 Task: In the  document journal.html Use the feature 'and check spelling and grammer' Change font style of header to '23' Select the body of letter and change paragraph spacing to  1.5
Action: Mouse moved to (200, 73)
Screenshot: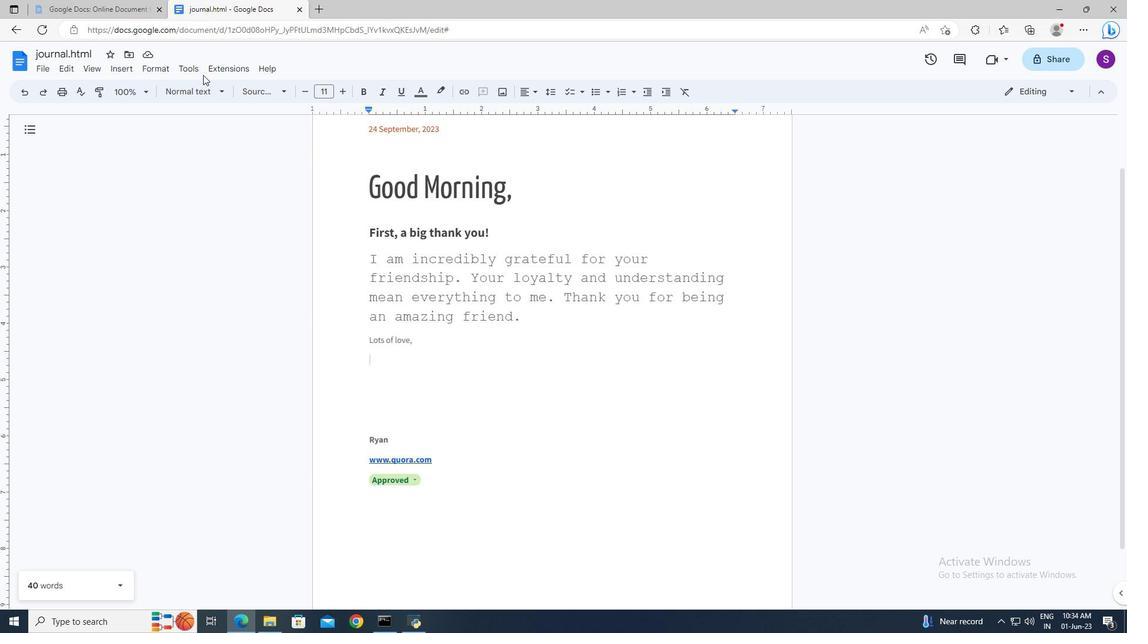 
Action: Mouse pressed left at (200, 73)
Screenshot: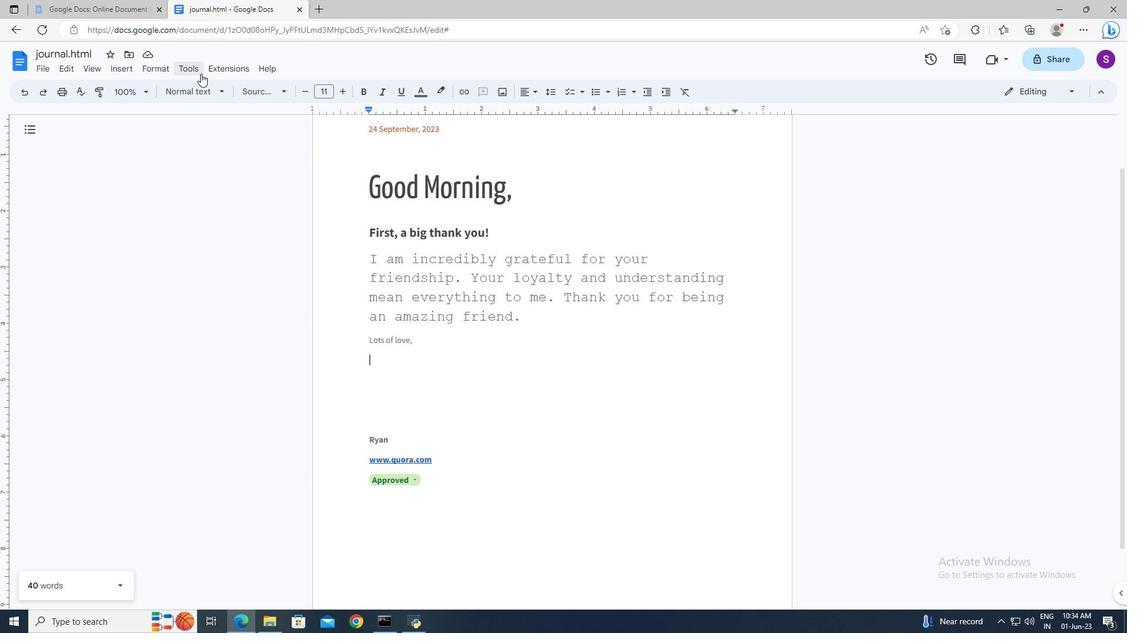 
Action: Mouse moved to (412, 89)
Screenshot: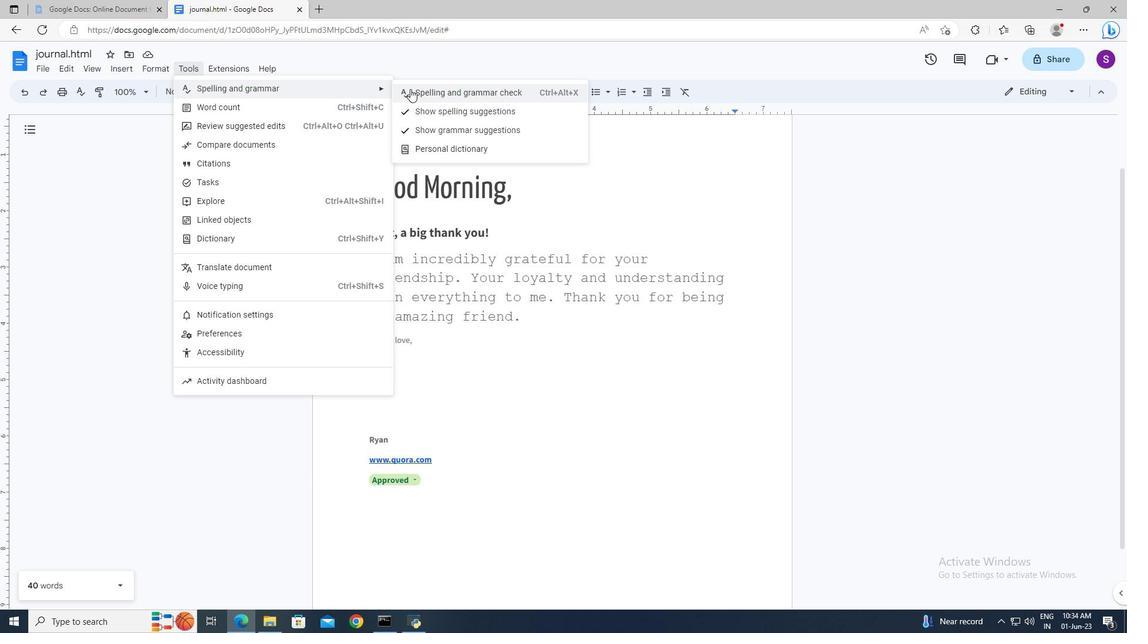 
Action: Mouse pressed left at (412, 89)
Screenshot: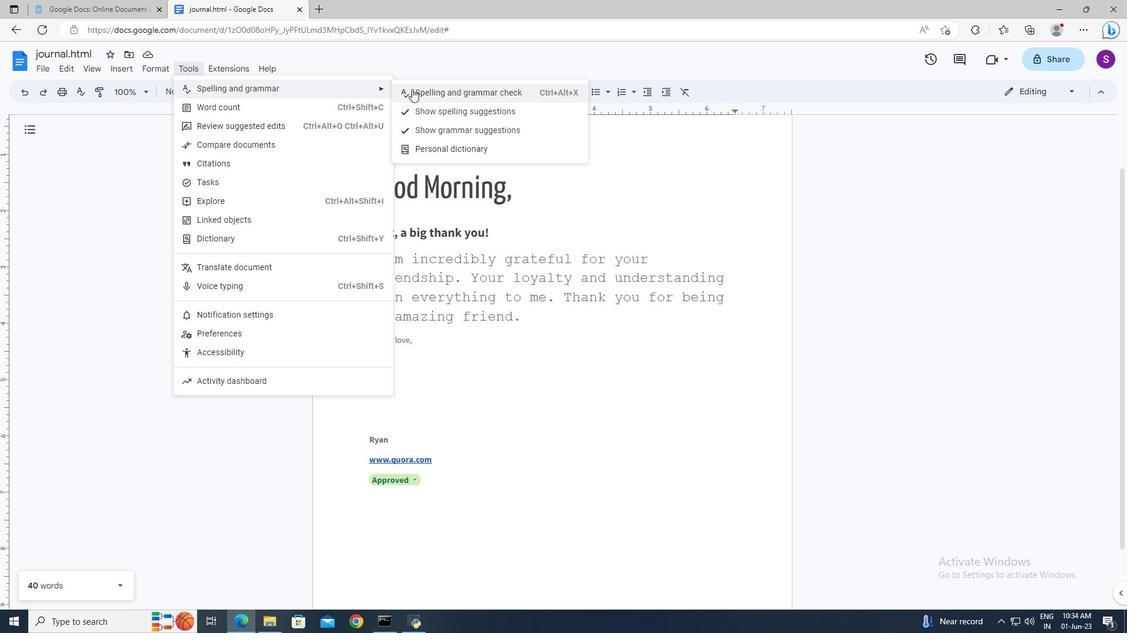 
Action: Mouse moved to (410, 207)
Screenshot: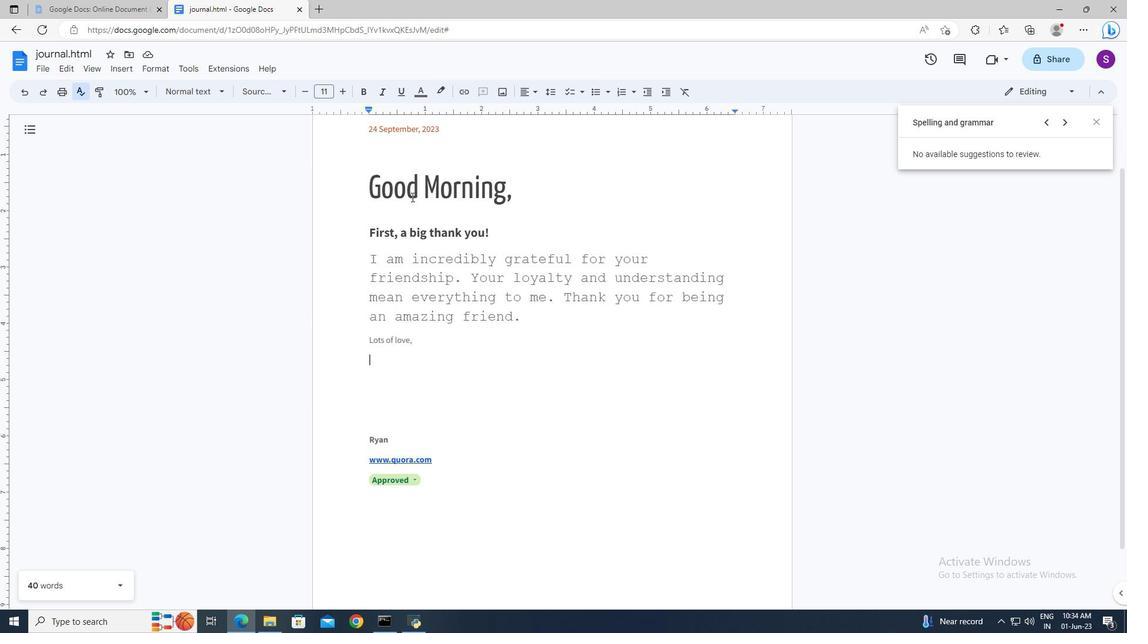 
Action: Mouse scrolled (410, 207) with delta (0, 0)
Screenshot: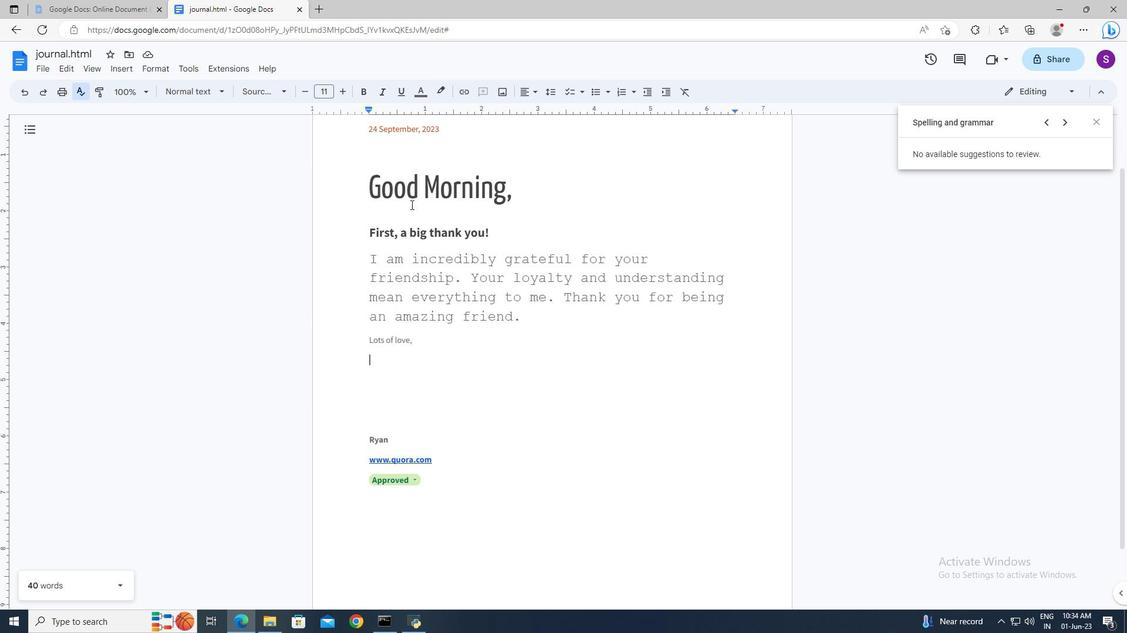 
Action: Mouse moved to (410, 207)
Screenshot: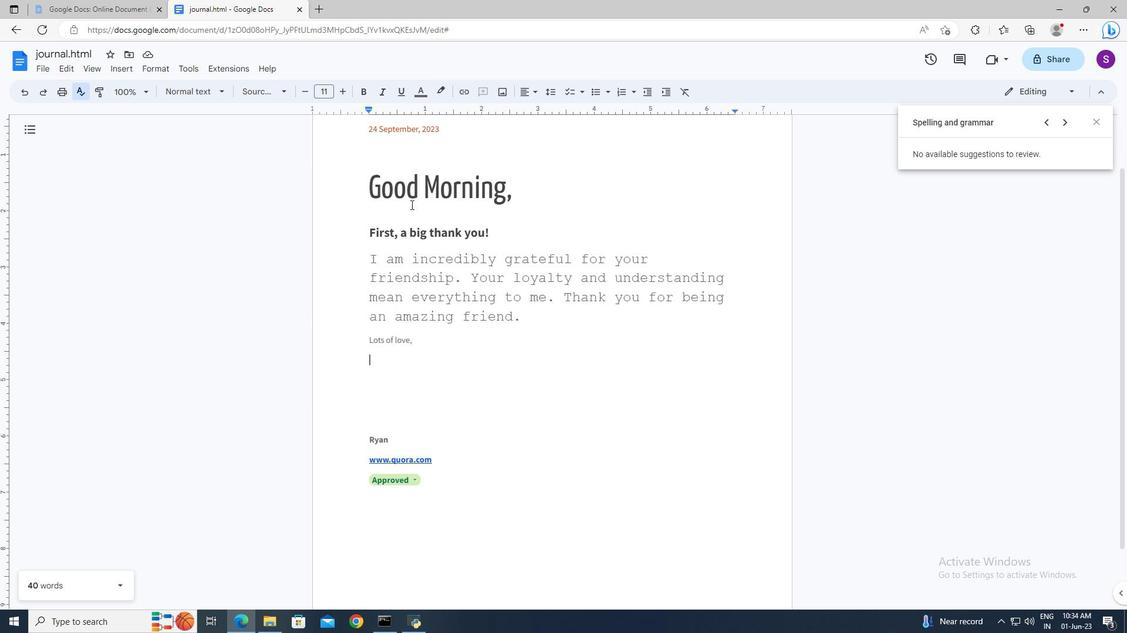 
Action: Mouse scrolled (410, 208) with delta (0, 0)
Screenshot: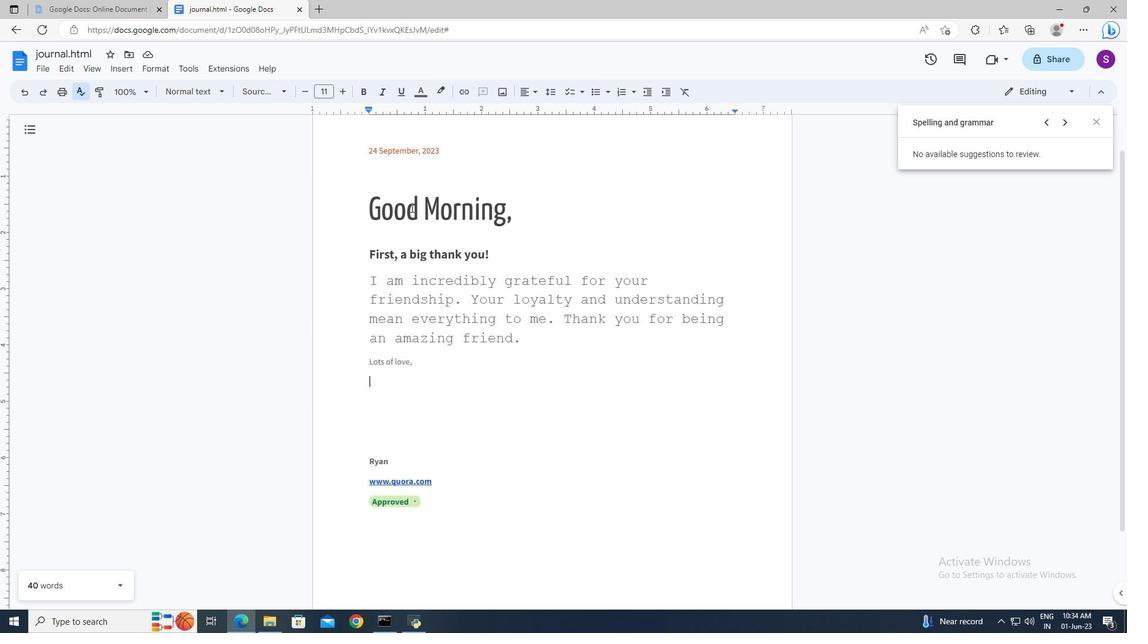 
Action: Mouse scrolled (410, 208) with delta (0, 0)
Screenshot: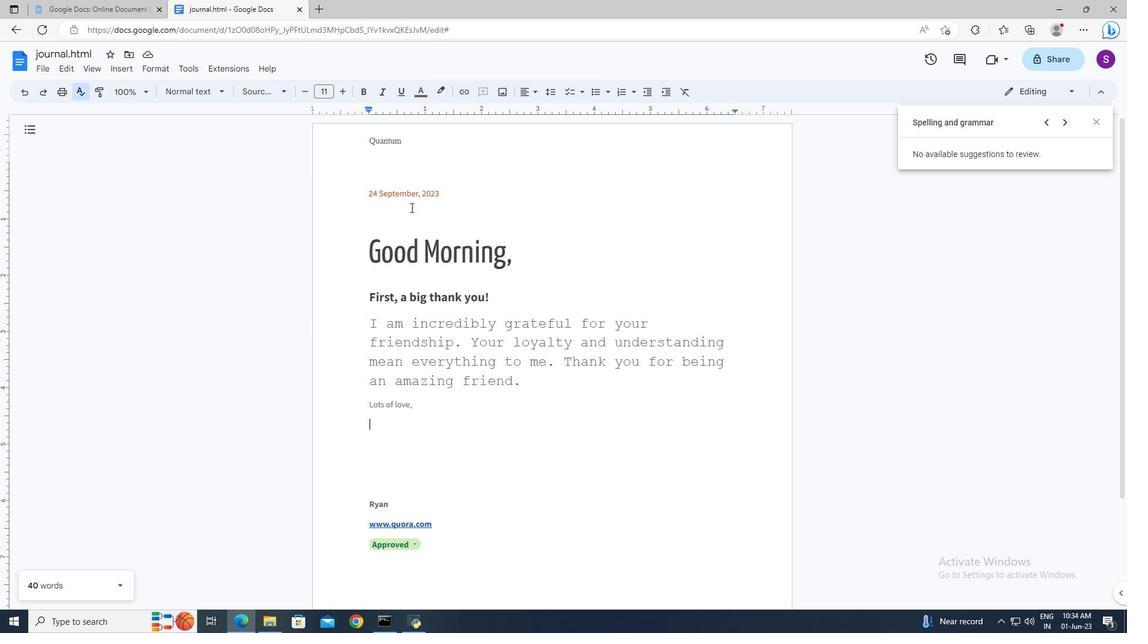 
Action: Mouse moved to (369, 140)
Screenshot: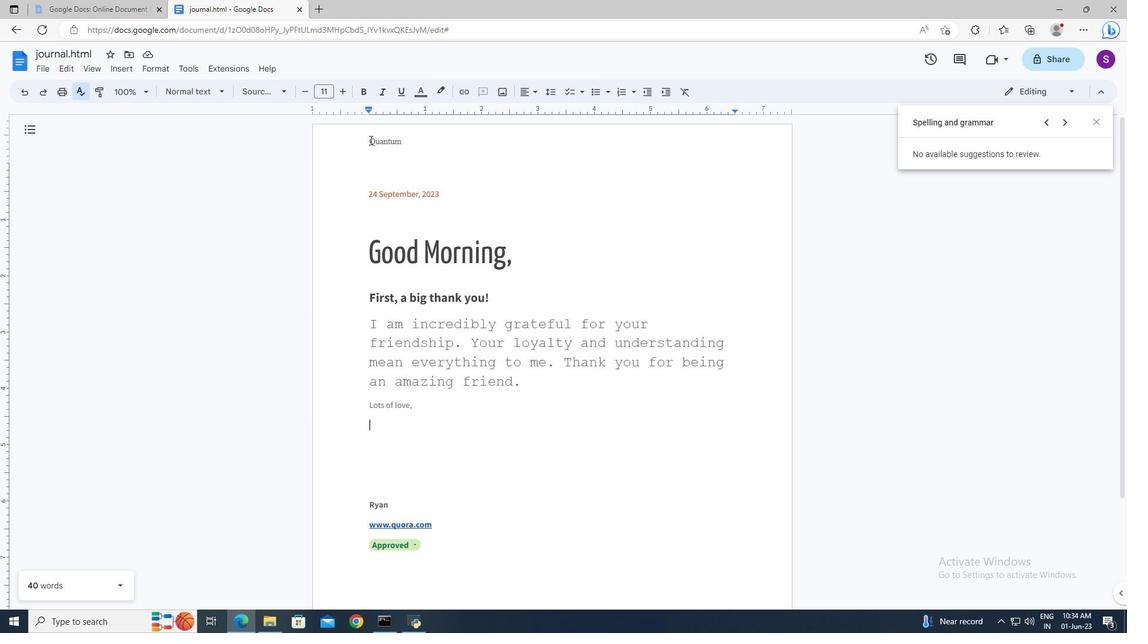
Action: Mouse pressed left at (369, 140)
Screenshot: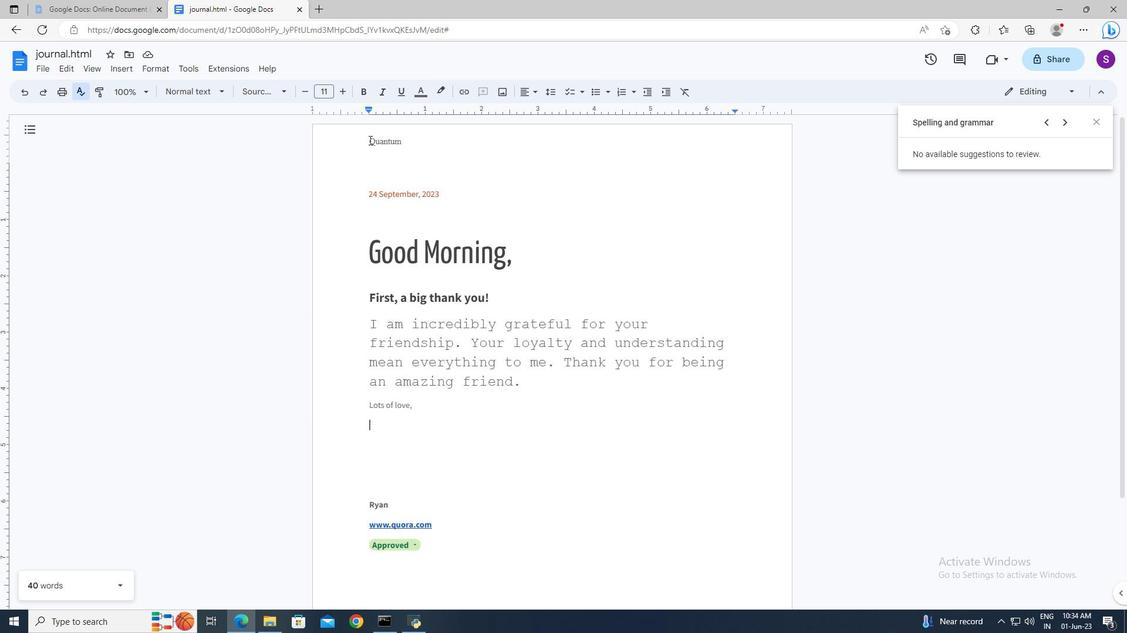 
Action: Mouse pressed left at (369, 140)
Screenshot: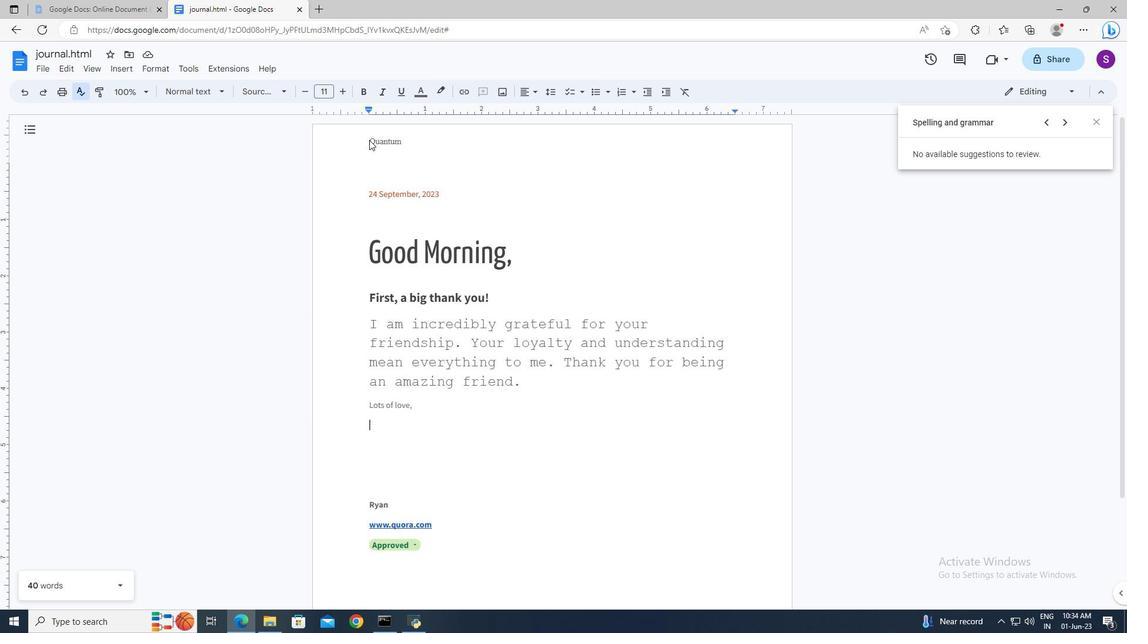 
Action: Key pressed <Key.shift><Key.down>
Screenshot: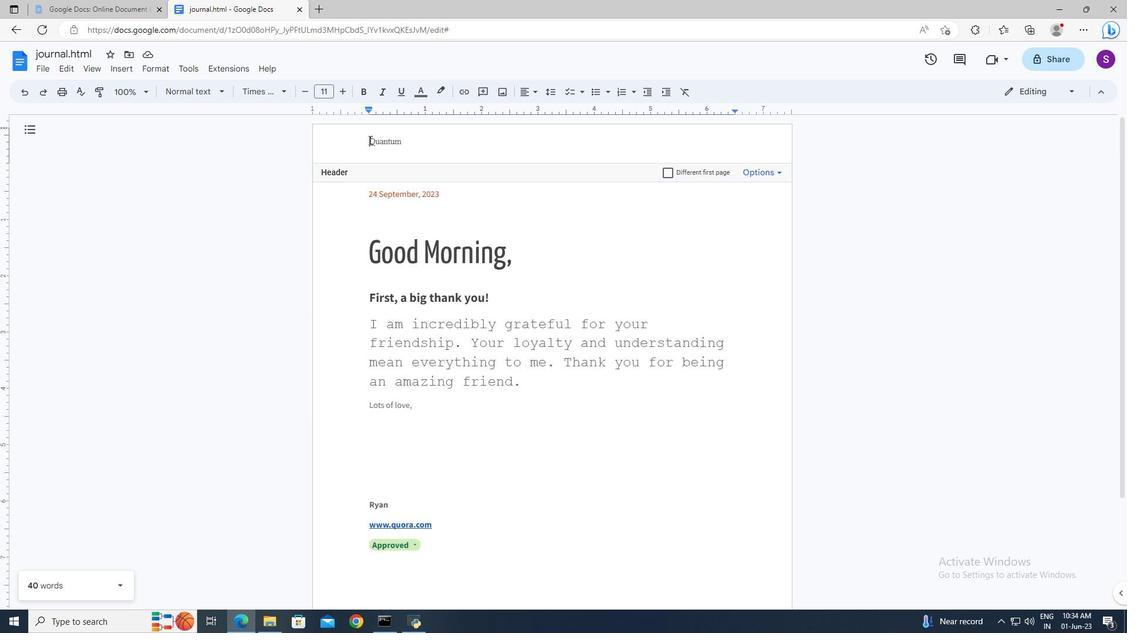 
Action: Mouse moved to (329, 92)
Screenshot: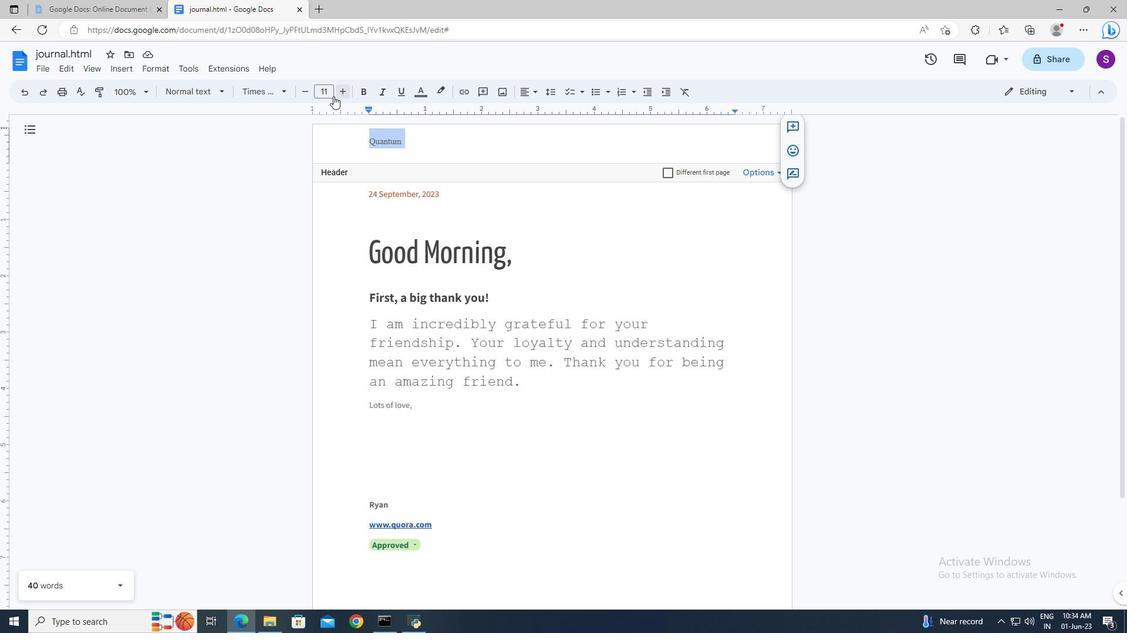 
Action: Mouse pressed left at (329, 92)
Screenshot: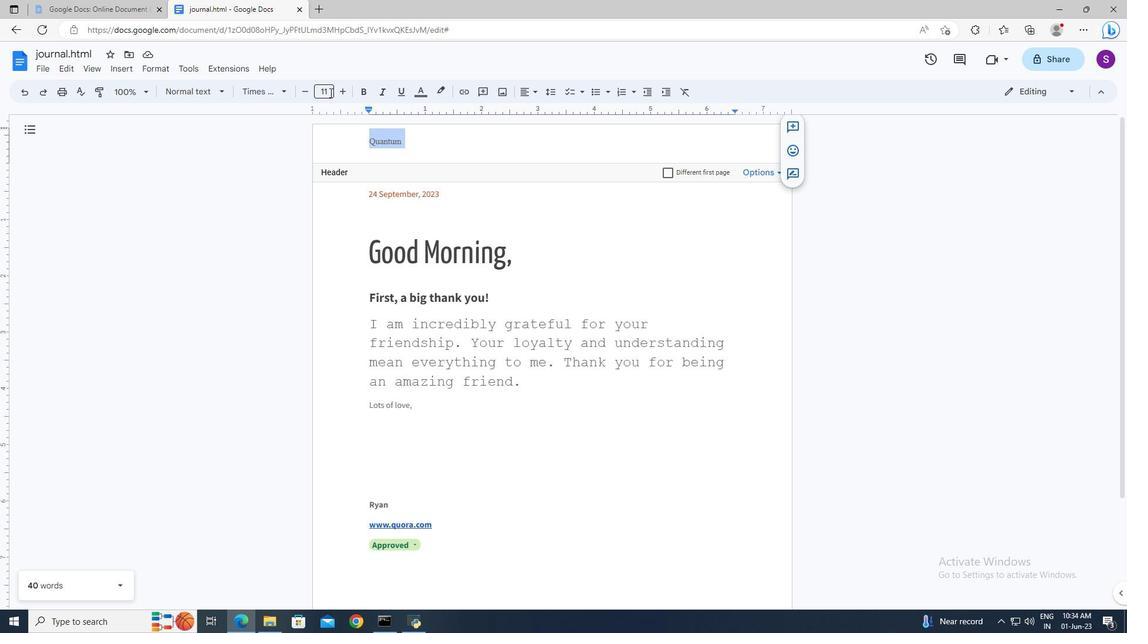 
Action: Key pressed 23<Key.enter>
Screenshot: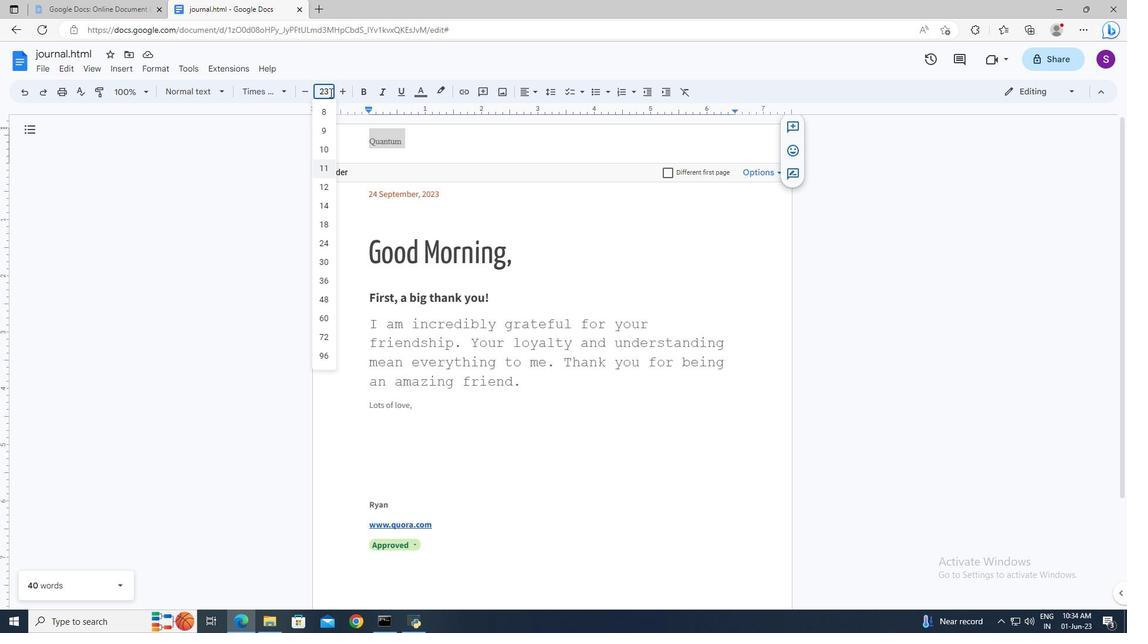 
Action: Mouse moved to (367, 327)
Screenshot: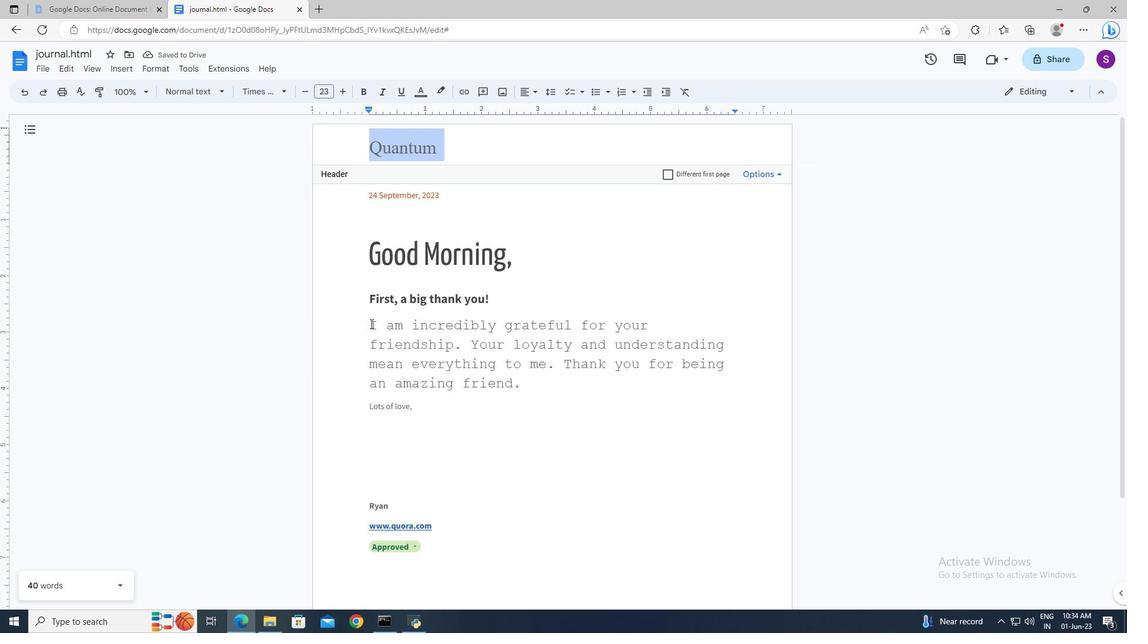 
Action: Mouse pressed left at (367, 327)
Screenshot: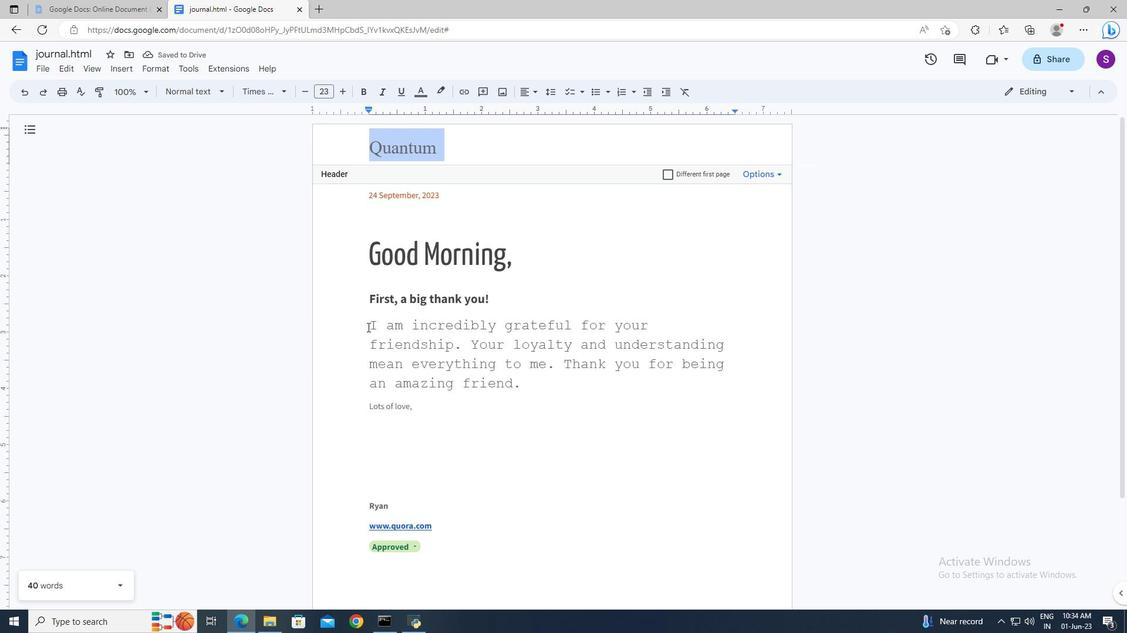 
Action: Key pressed <Key.shift><Key.down>
Screenshot: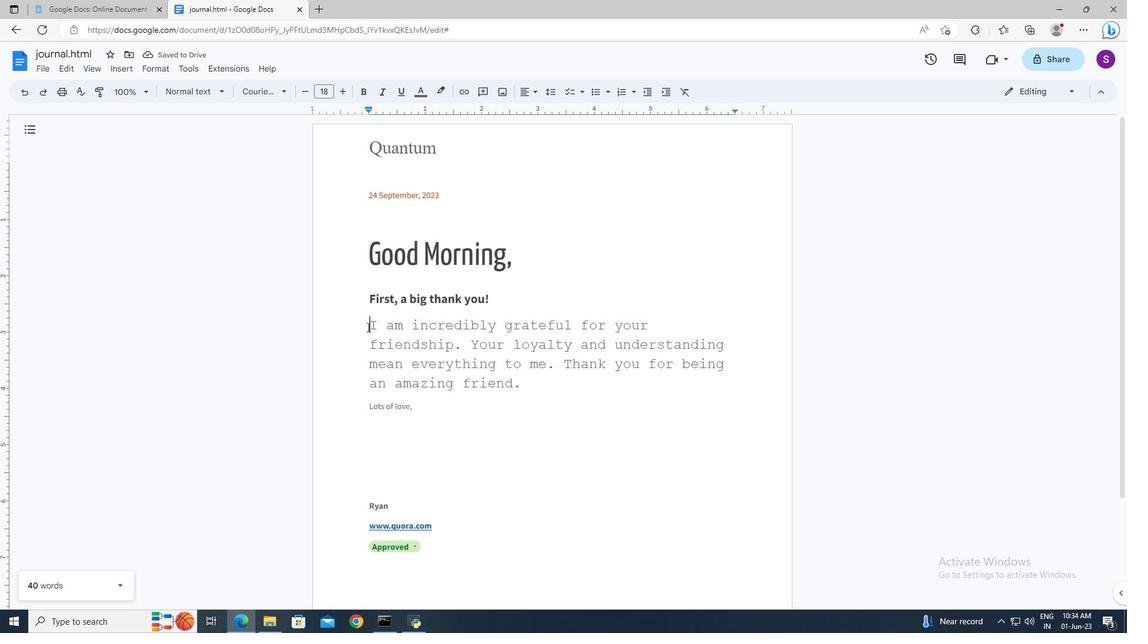 
Action: Mouse moved to (549, 96)
Screenshot: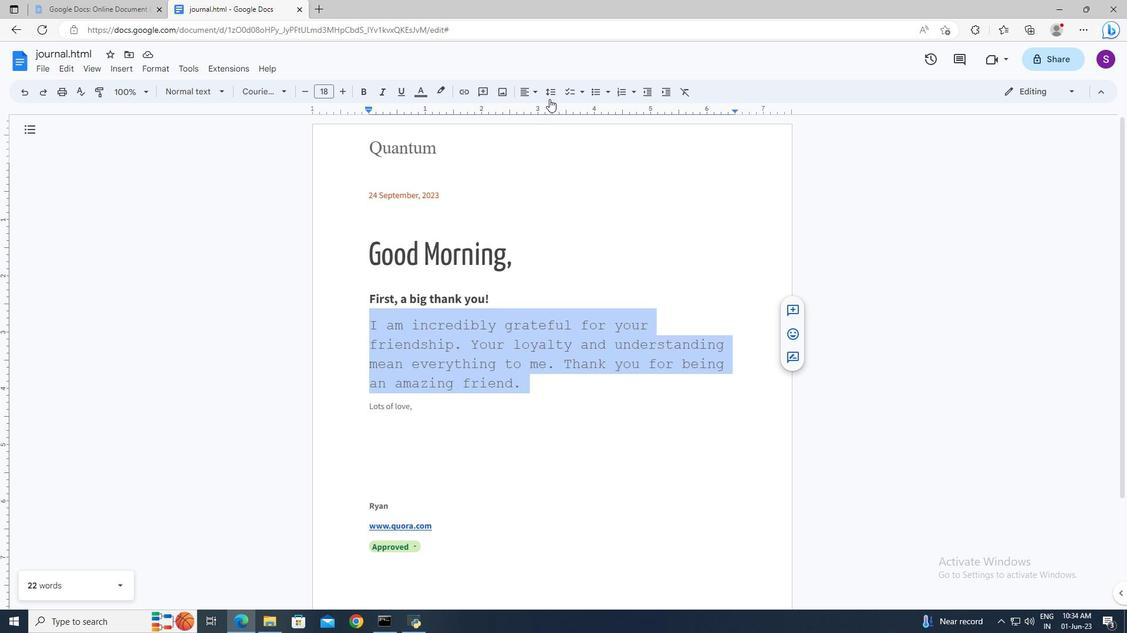 
Action: Mouse pressed left at (549, 96)
Screenshot: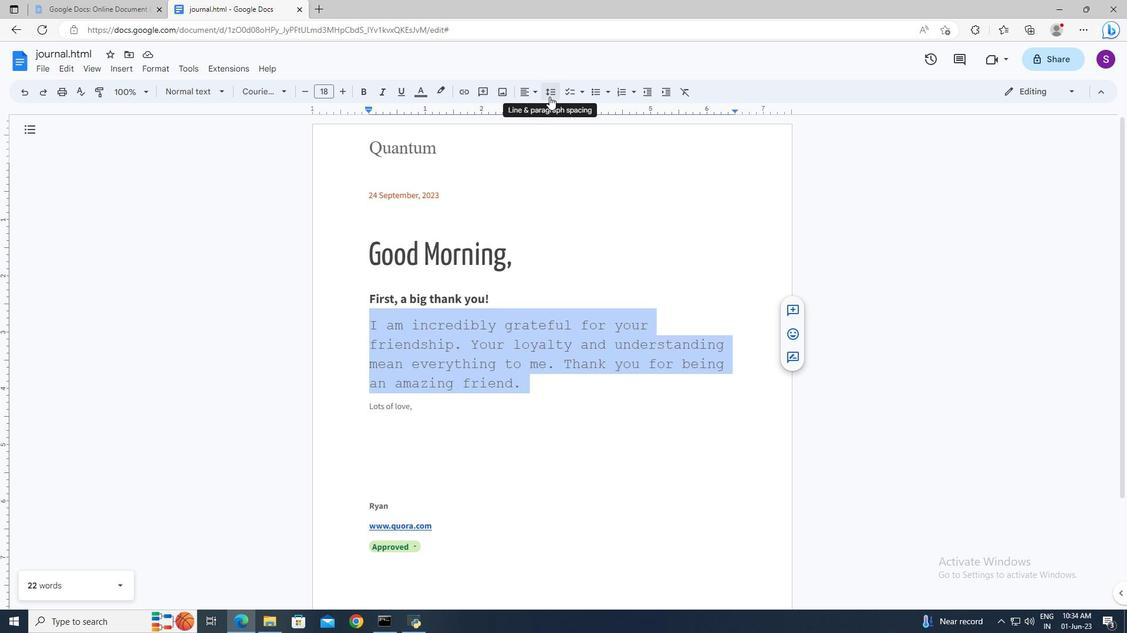 
Action: Mouse moved to (560, 148)
Screenshot: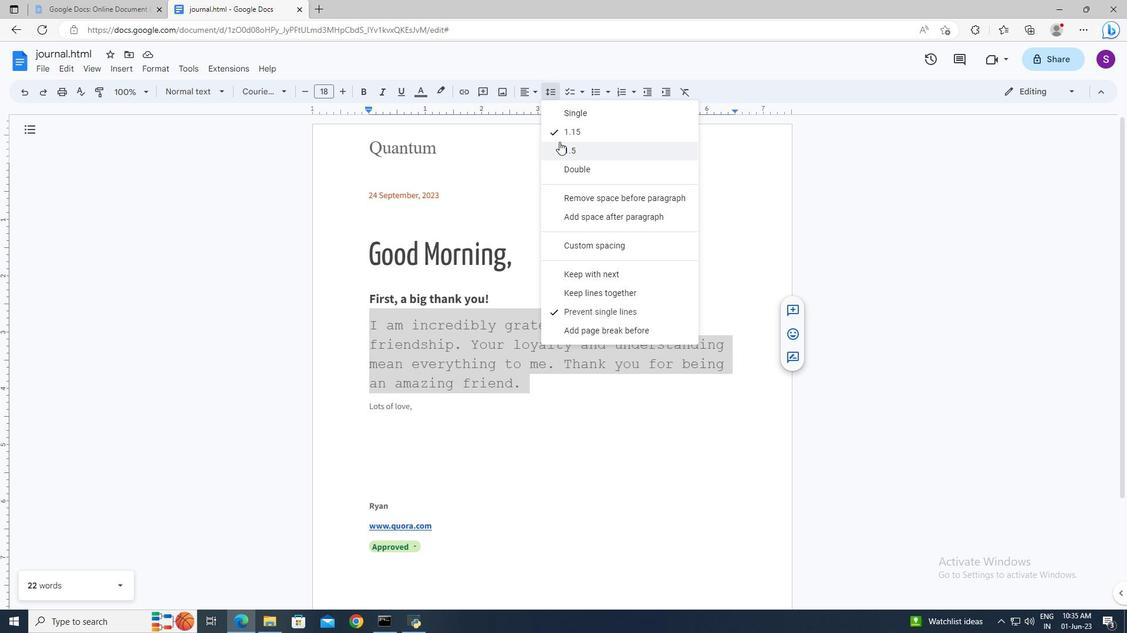 
Action: Mouse pressed left at (560, 148)
Screenshot: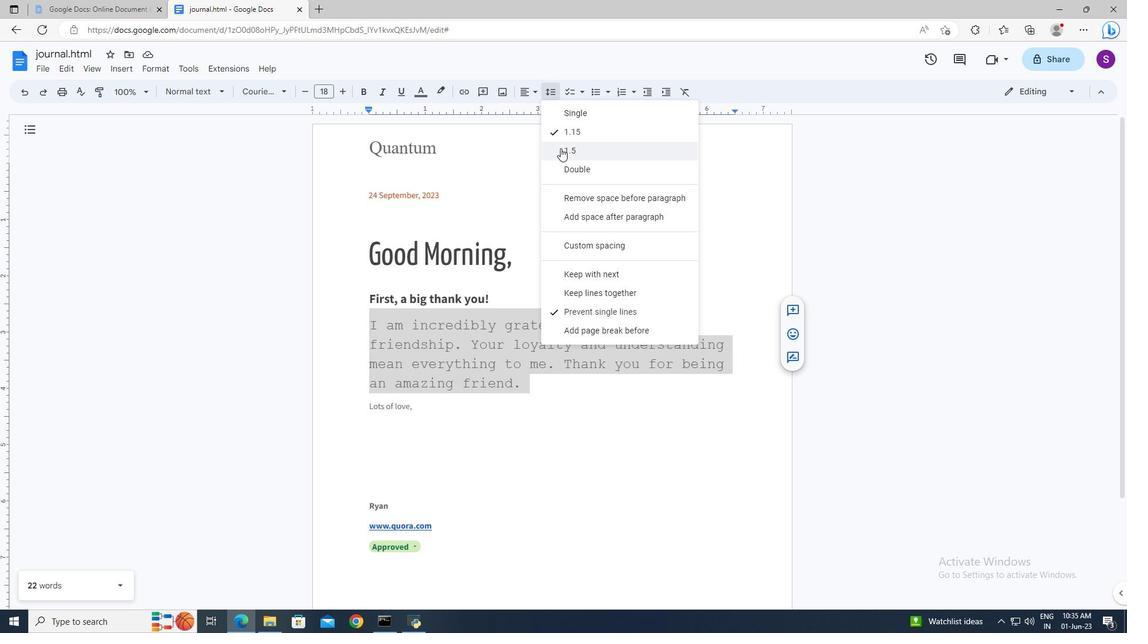 
Action: Mouse moved to (562, 396)
Screenshot: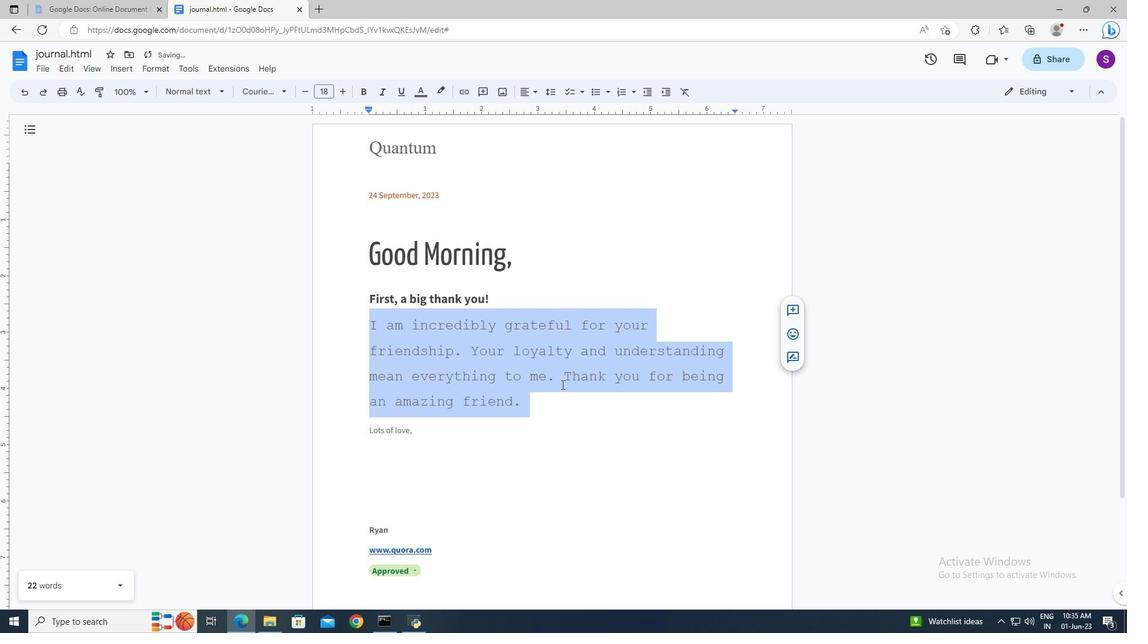 
Action: Mouse pressed left at (562, 396)
Screenshot: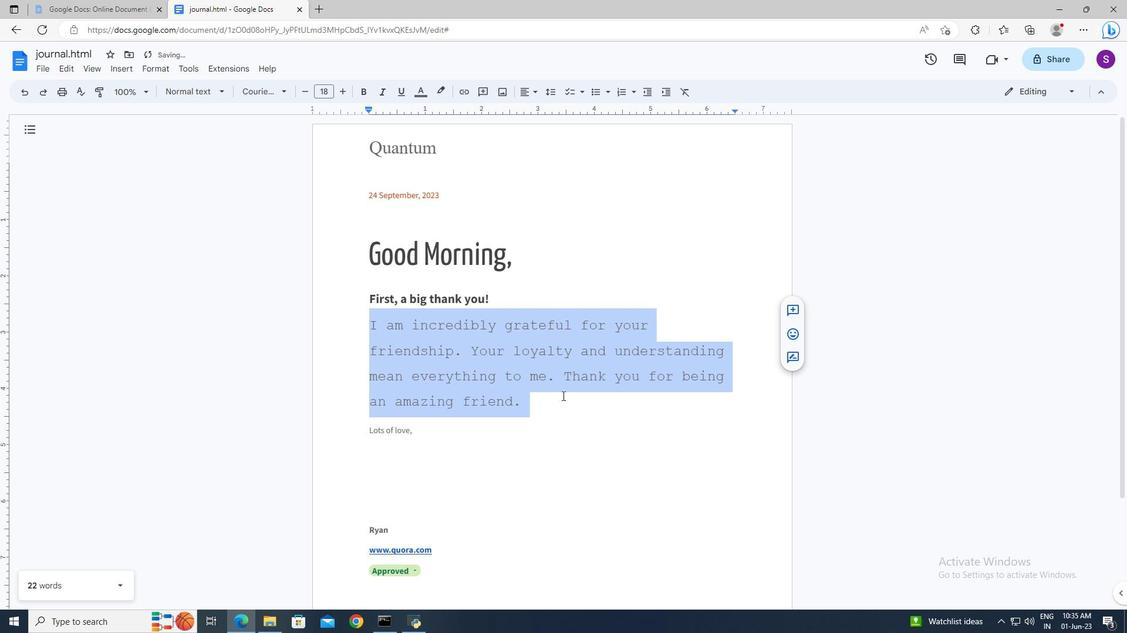 
